 Task: Change editior layout in two rows right.
Action: Mouse moved to (246, 293)
Screenshot: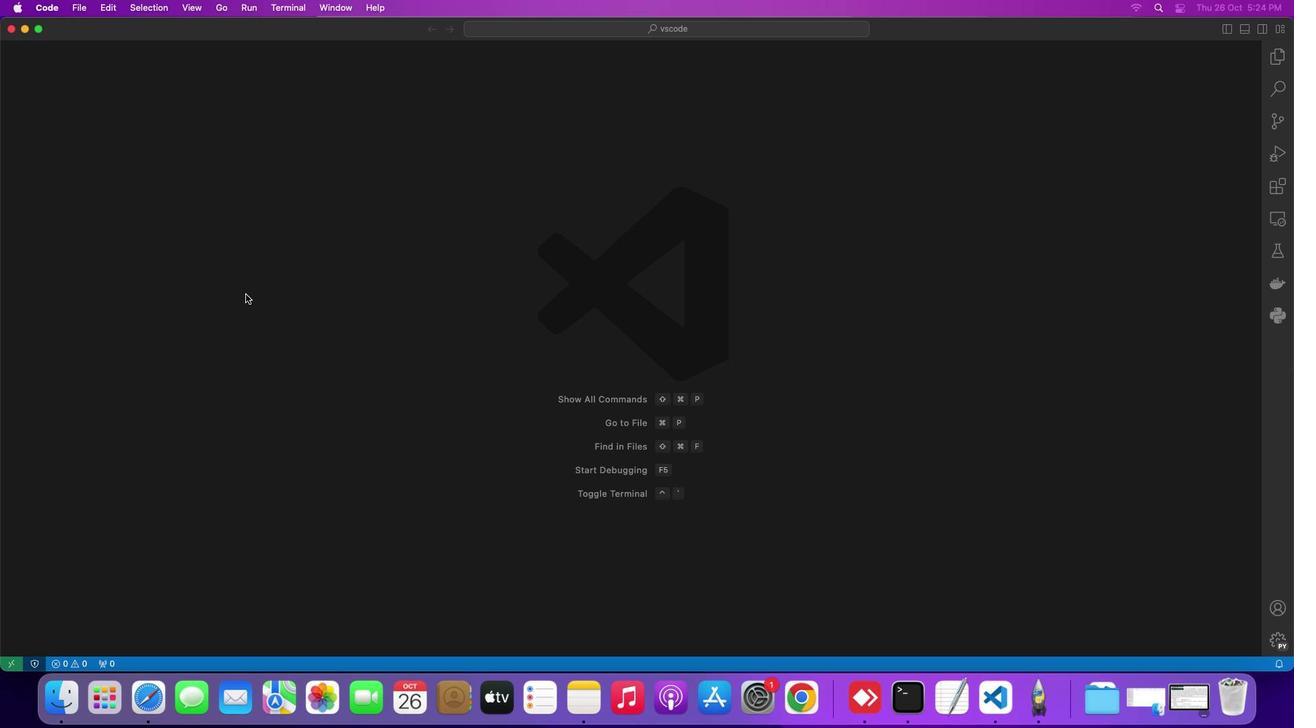 
Action: Mouse pressed left at (246, 293)
Screenshot: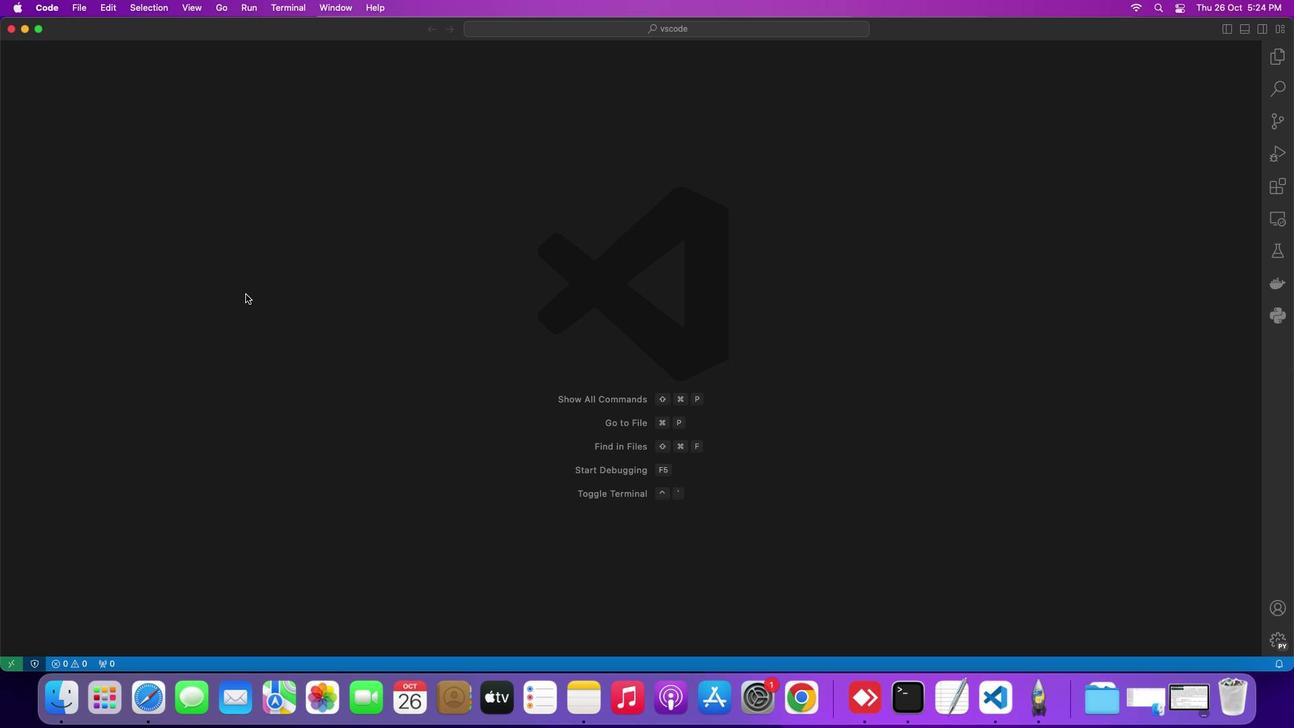 
Action: Mouse moved to (192, 10)
Screenshot: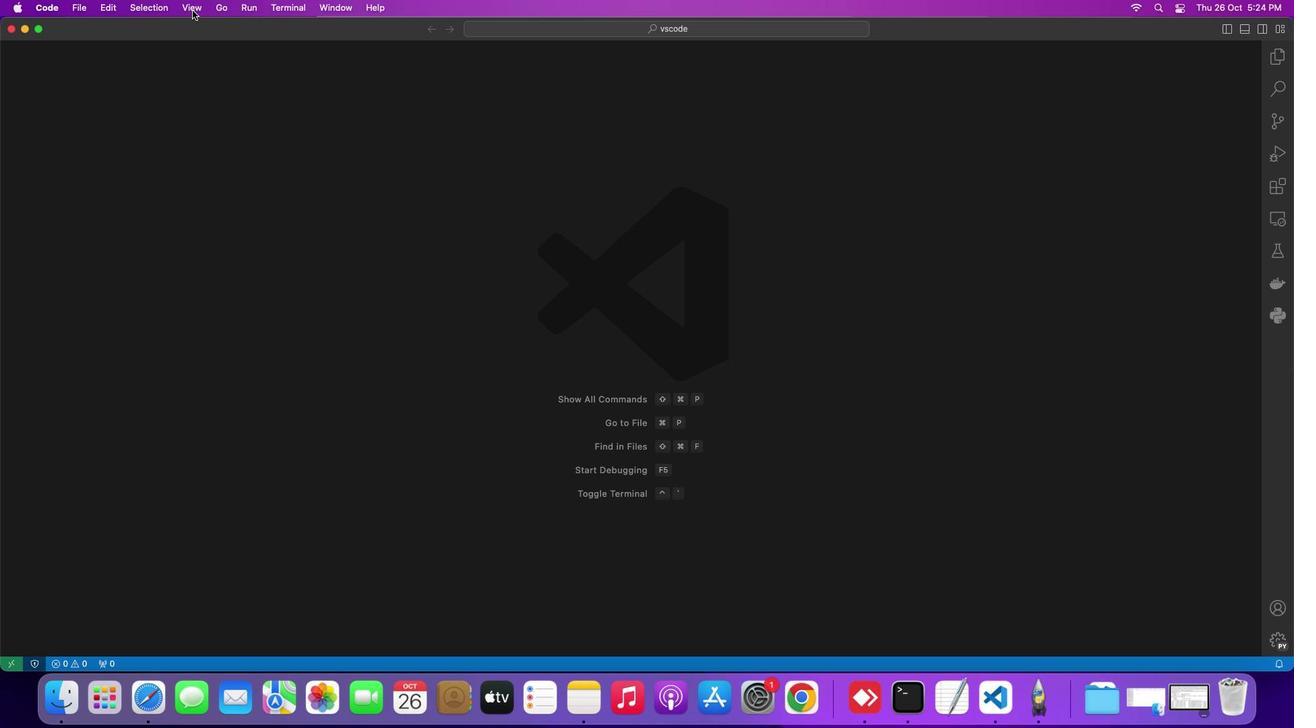 
Action: Mouse pressed left at (192, 10)
Screenshot: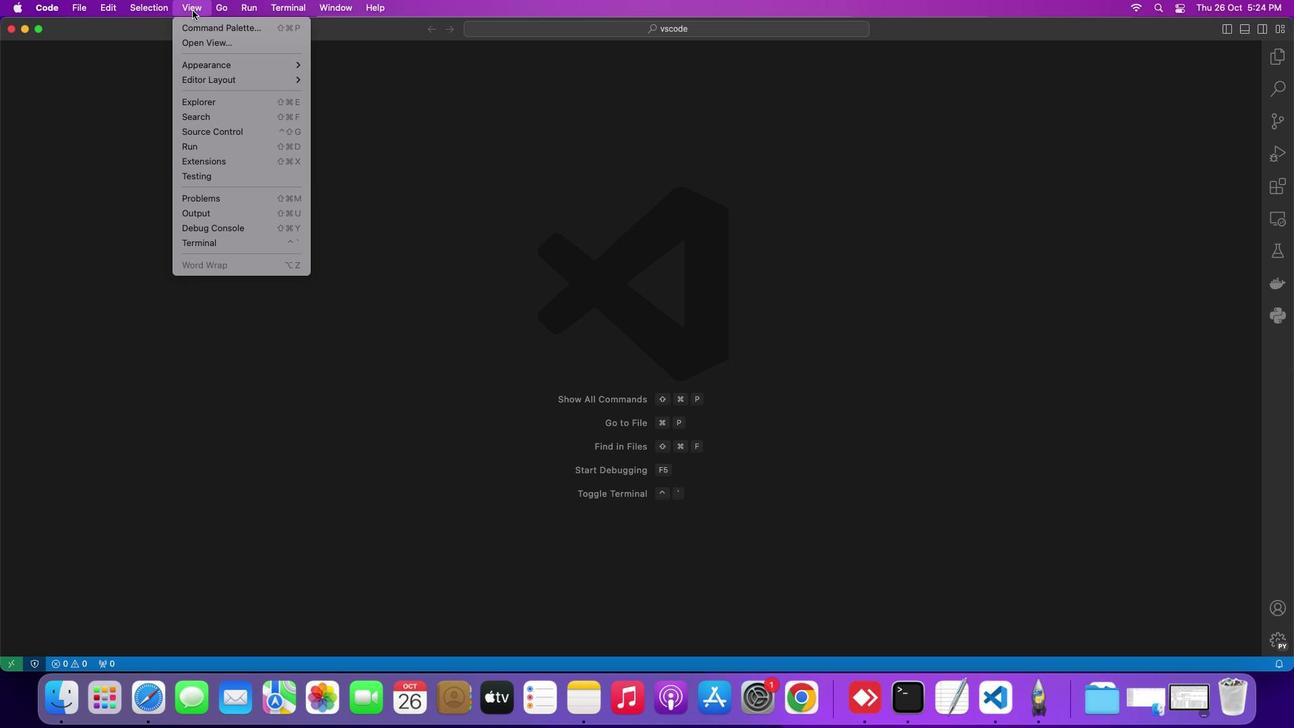 
Action: Mouse moved to (219, 82)
Screenshot: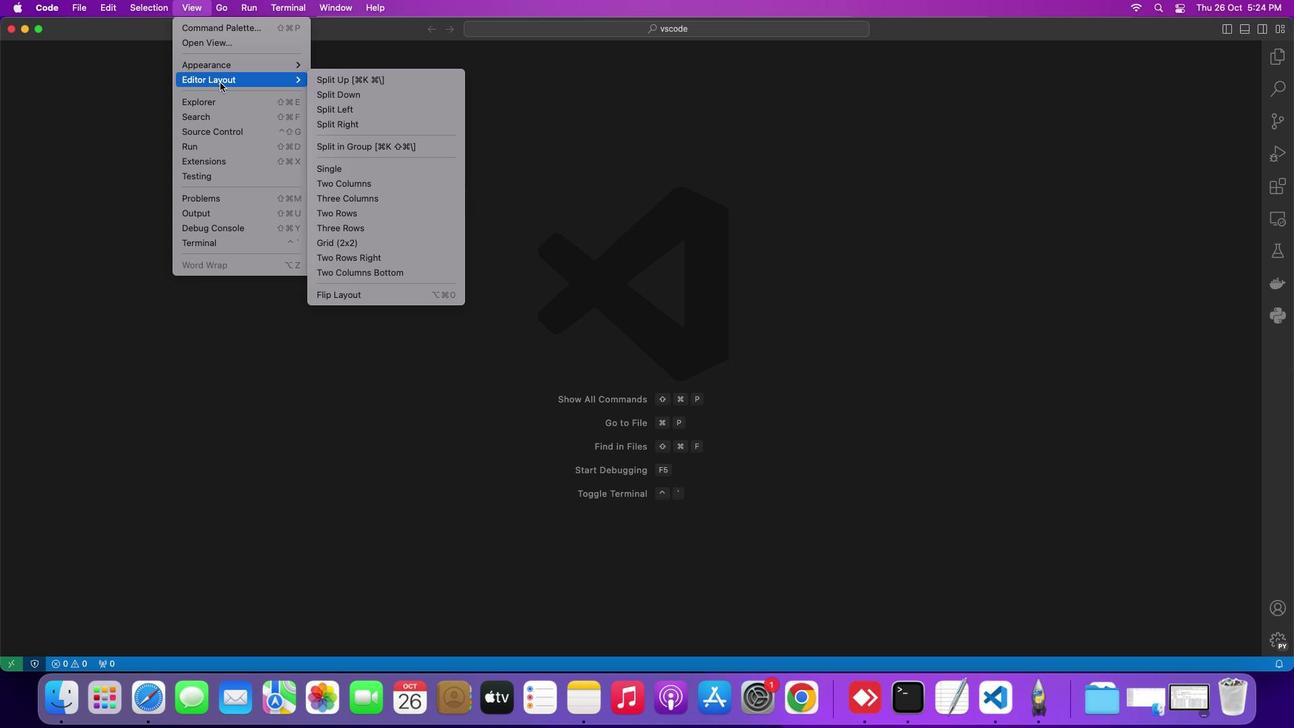 
Action: Mouse pressed left at (219, 82)
Screenshot: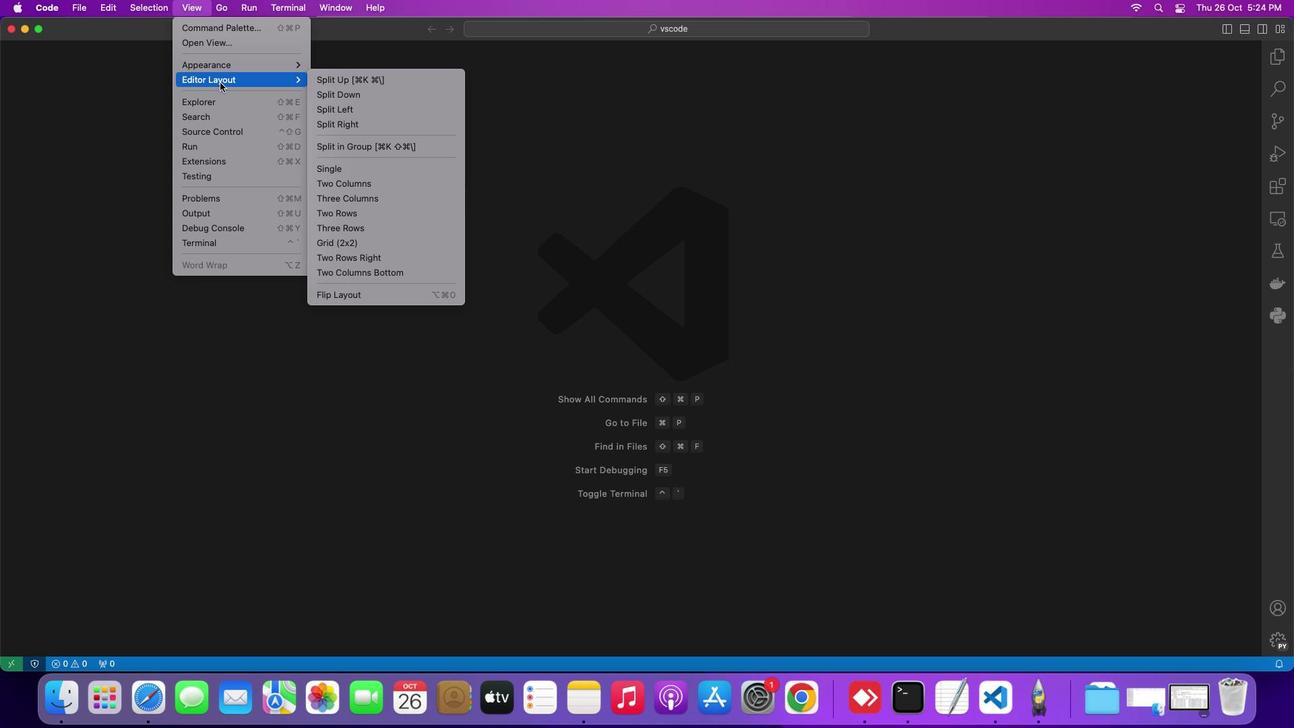 
Action: Mouse moved to (343, 251)
Screenshot: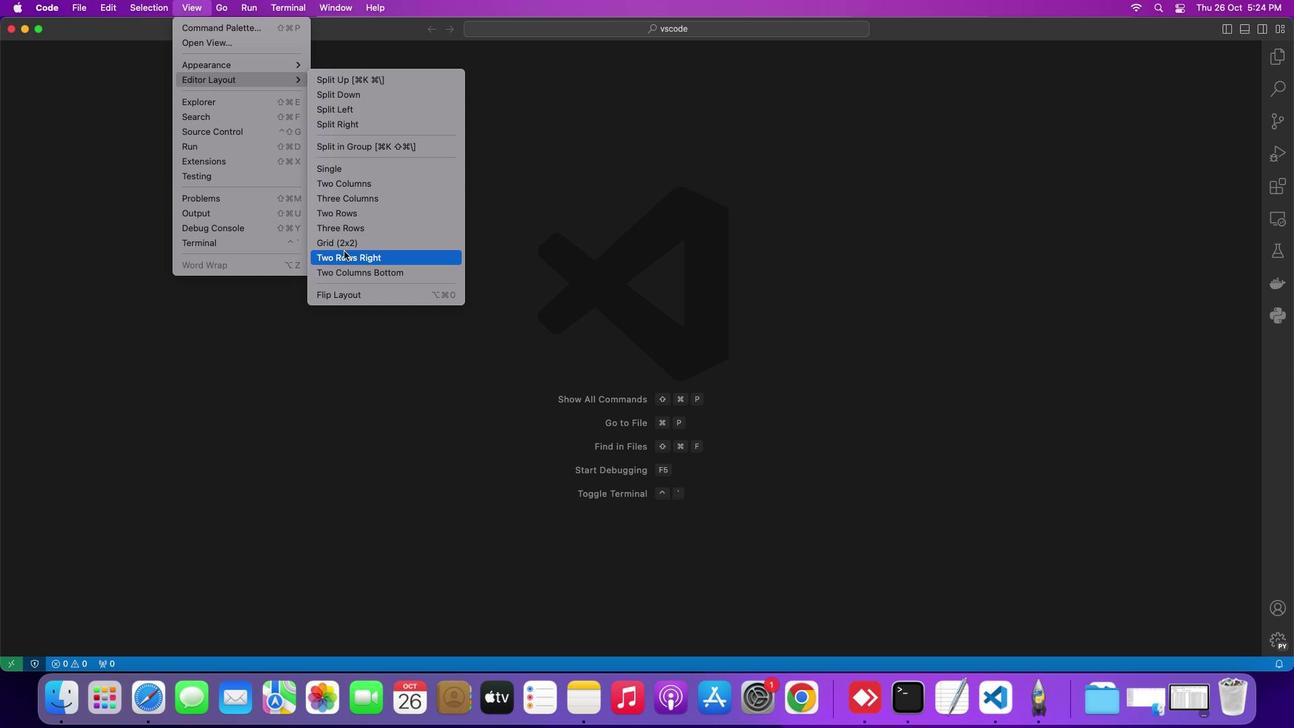 
Action: Mouse pressed left at (343, 251)
Screenshot: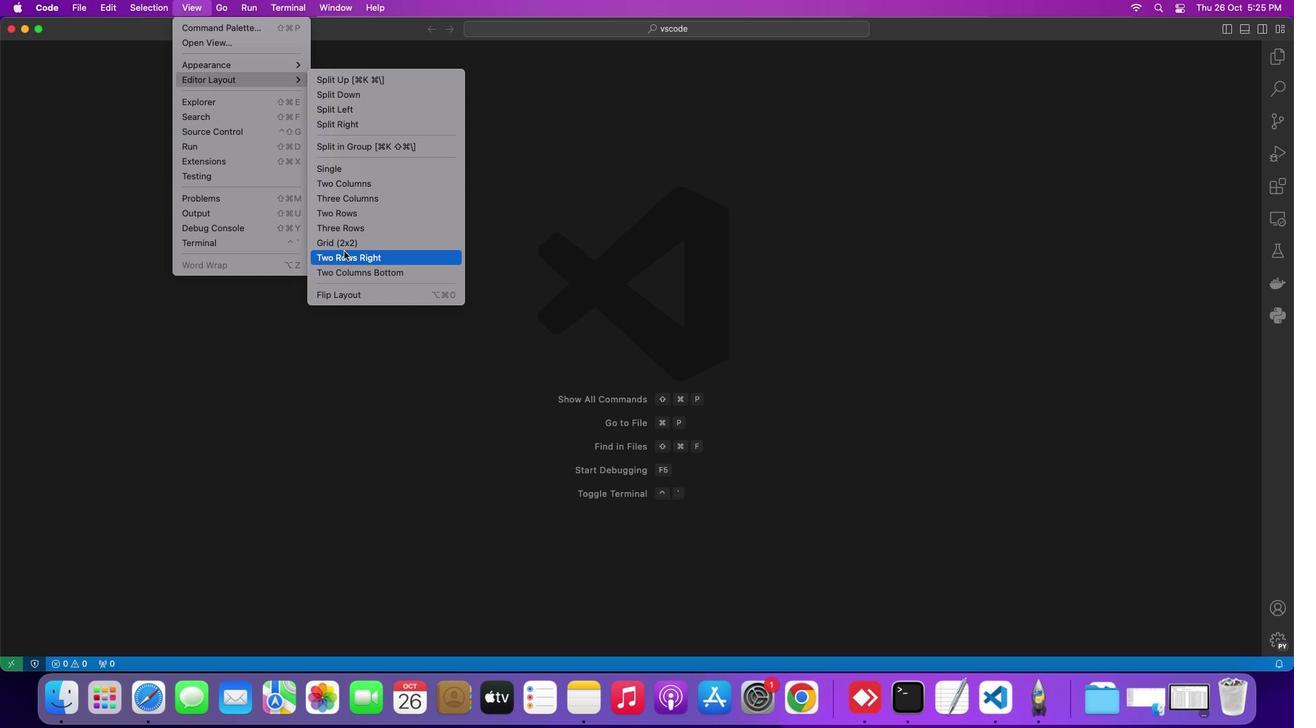 
Action: Mouse moved to (534, 246)
Screenshot: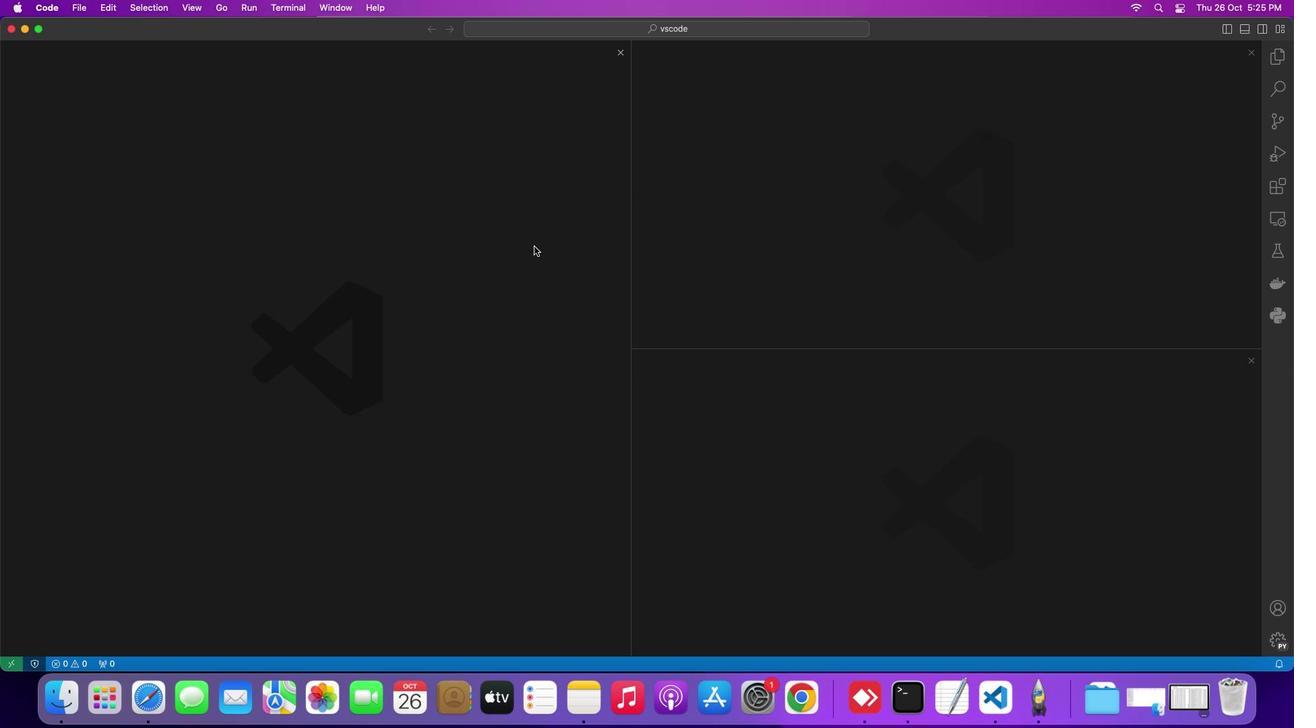 
